 Task: In workplace insights turn off push notifications.
Action: Mouse moved to (681, 59)
Screenshot: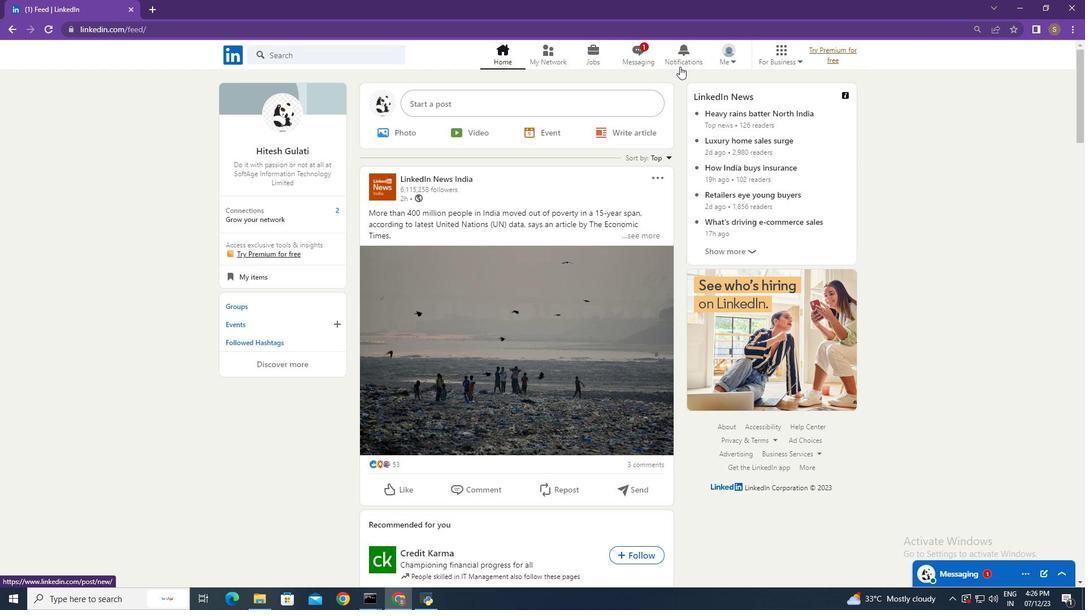 
Action: Mouse pressed left at (681, 59)
Screenshot: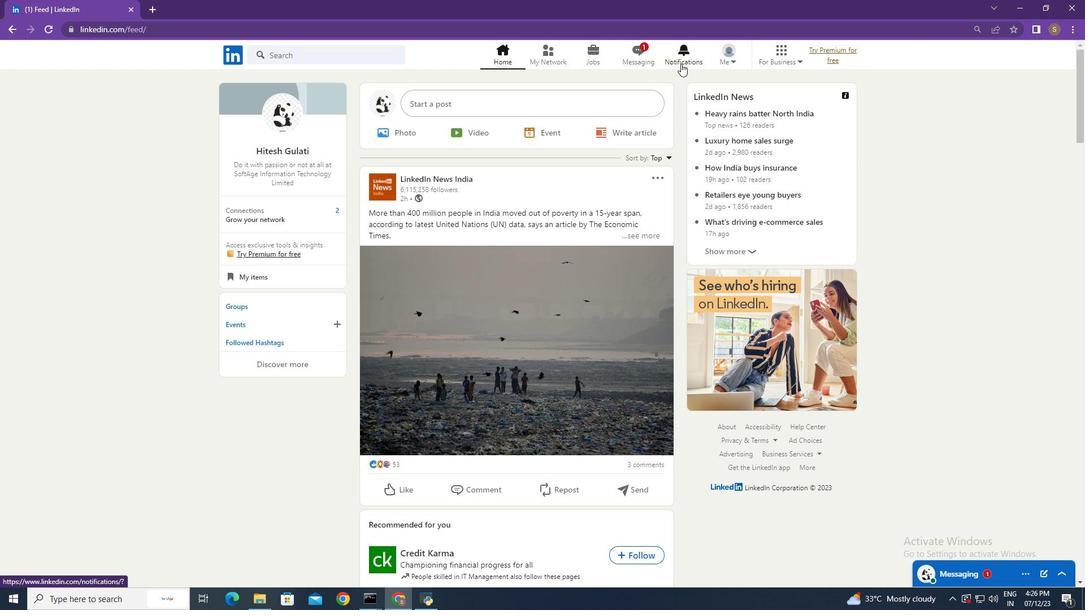 
Action: Mouse moved to (256, 127)
Screenshot: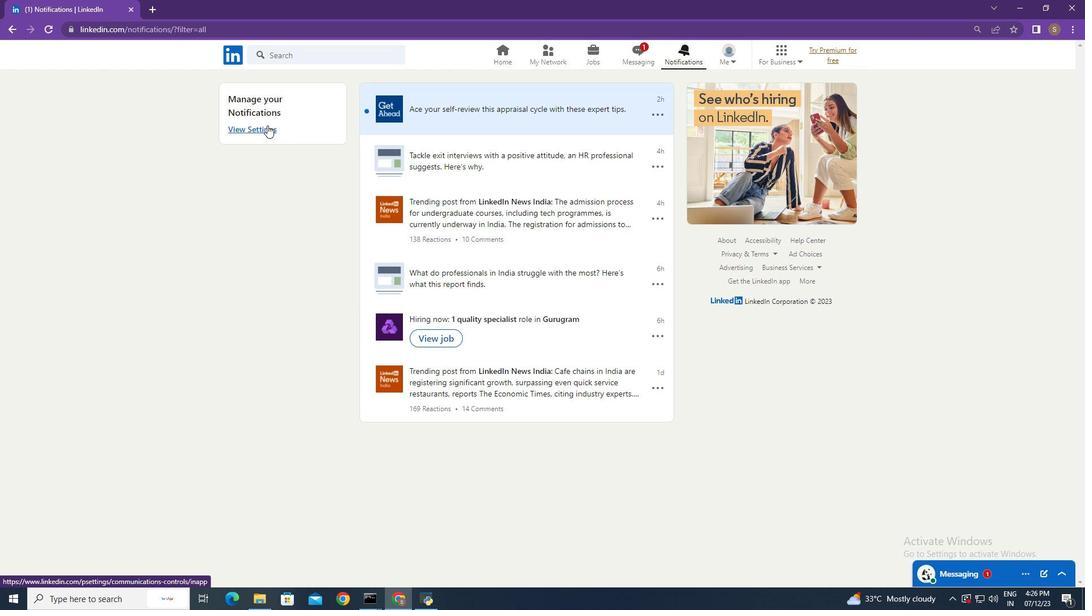 
Action: Mouse pressed left at (256, 127)
Screenshot: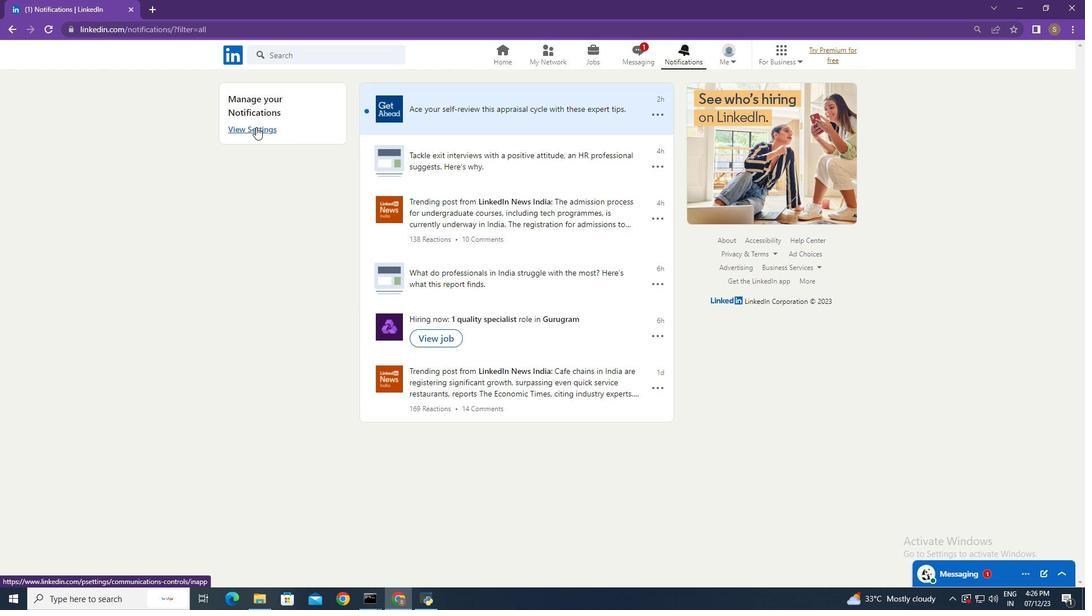 
Action: Mouse moved to (594, 405)
Screenshot: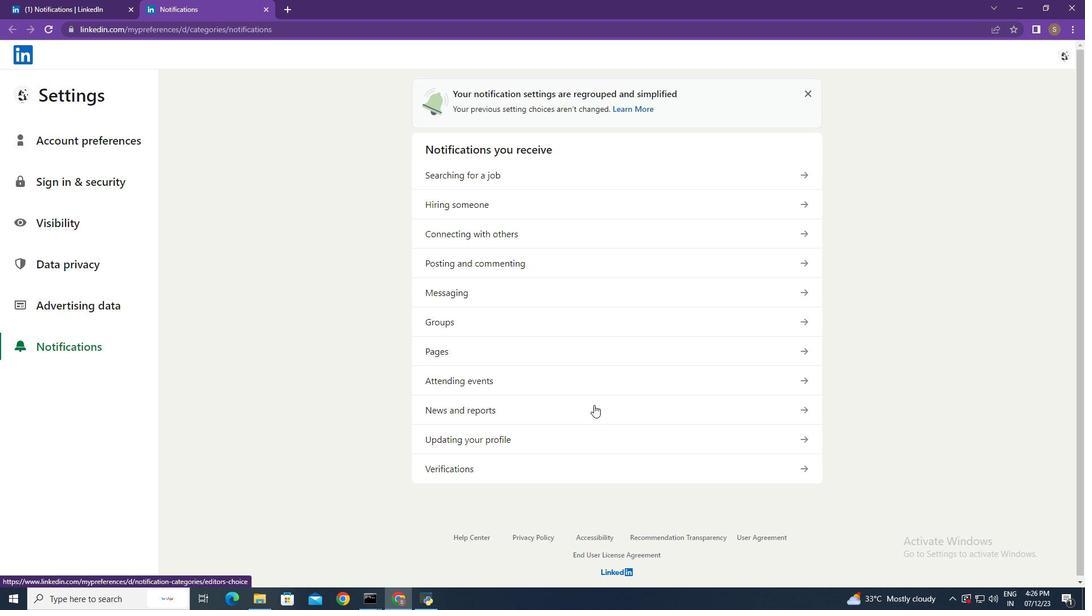 
Action: Mouse pressed left at (594, 405)
Screenshot: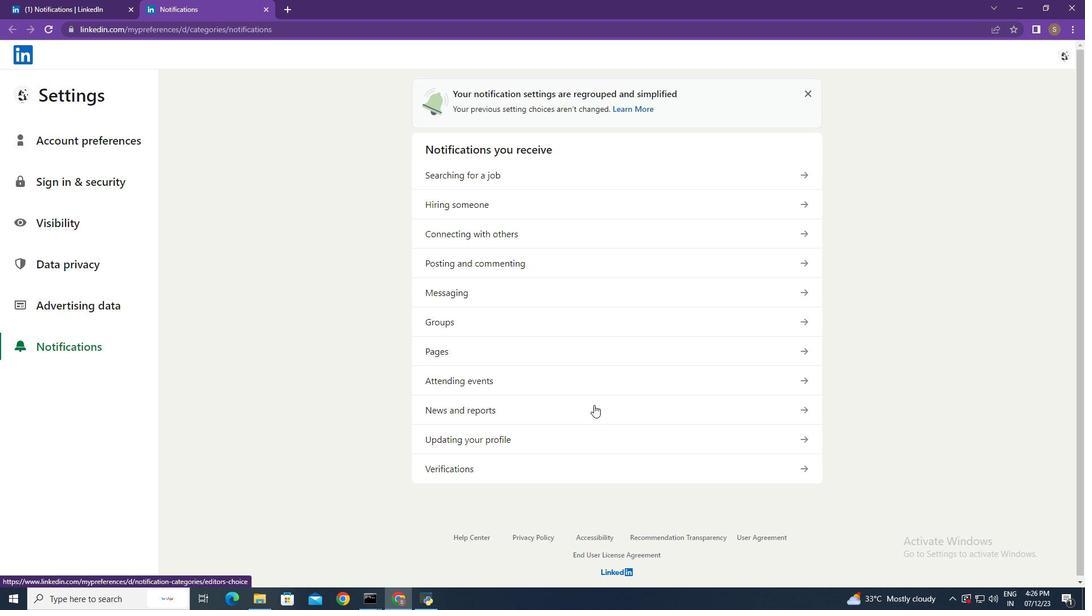 
Action: Mouse moved to (703, 128)
Screenshot: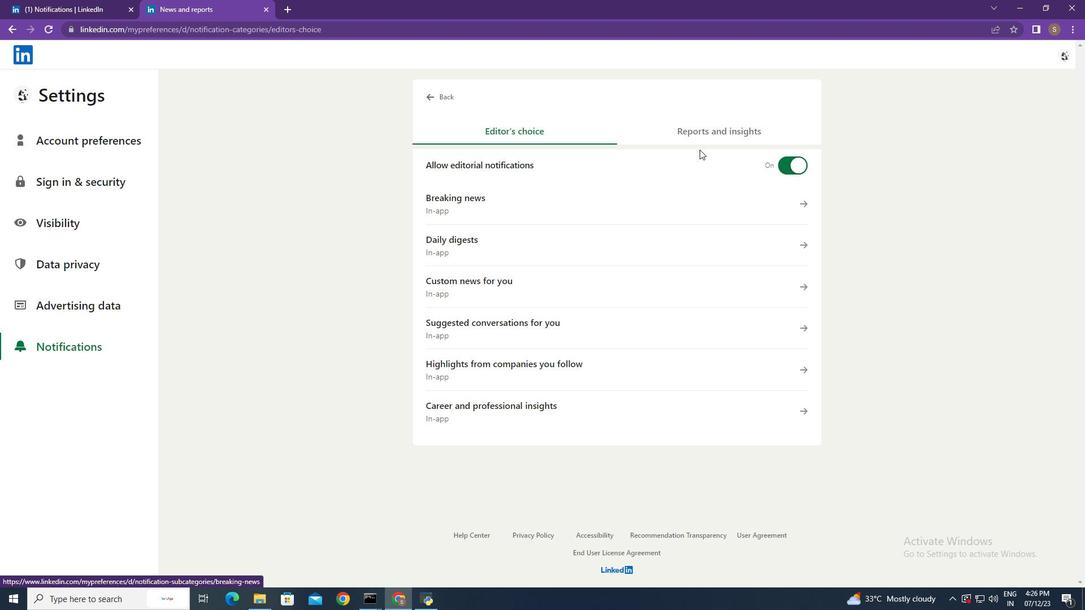 
Action: Mouse pressed left at (703, 128)
Screenshot: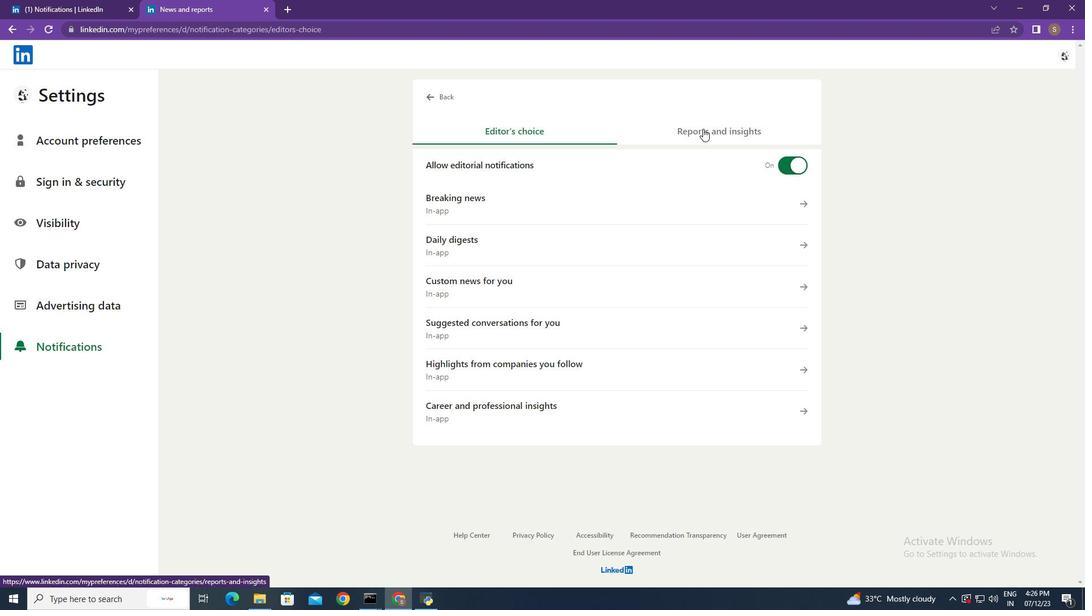
Action: Mouse moved to (654, 246)
Screenshot: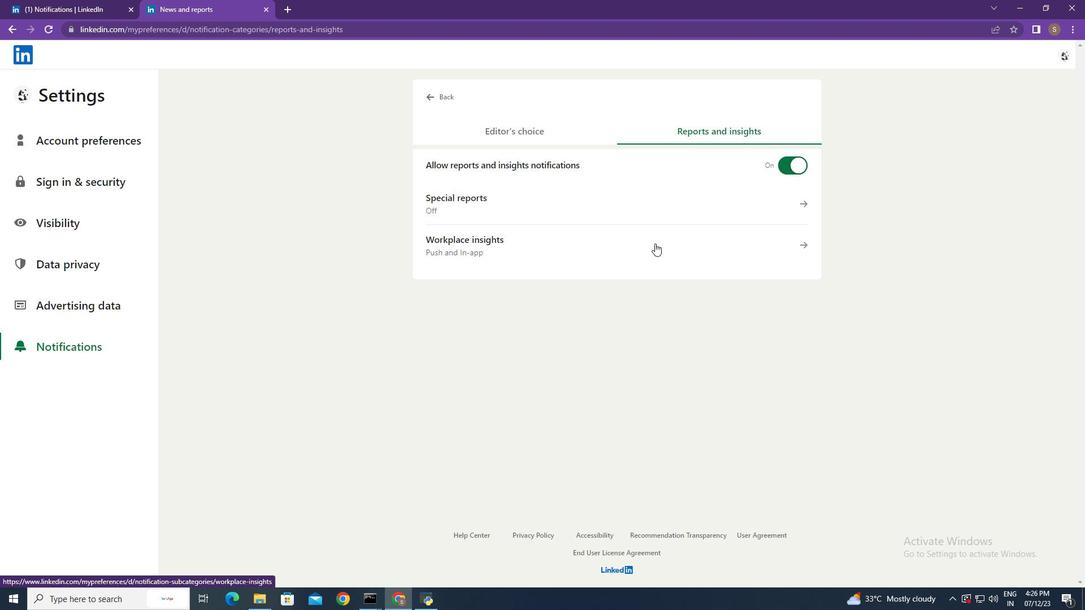 
Action: Mouse pressed left at (654, 246)
Screenshot: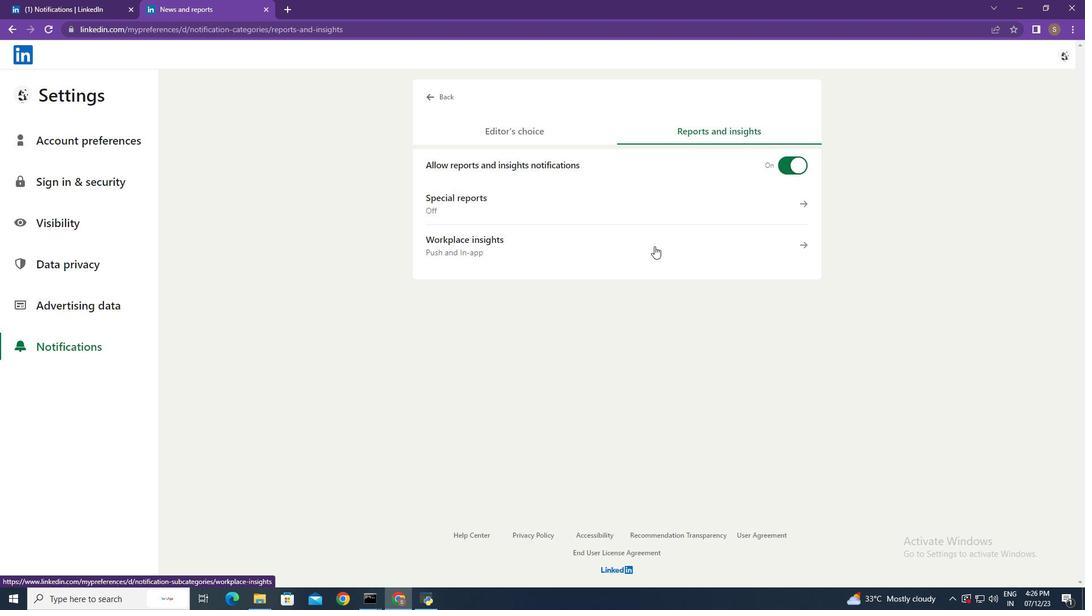 
Action: Mouse moved to (793, 237)
Screenshot: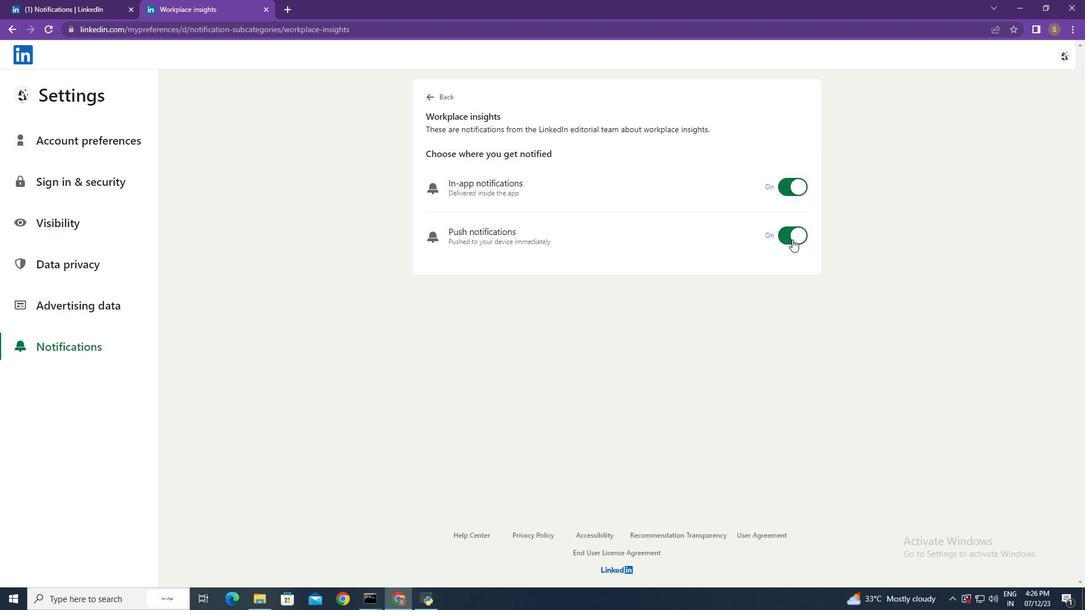 
Action: Mouse pressed left at (793, 237)
Screenshot: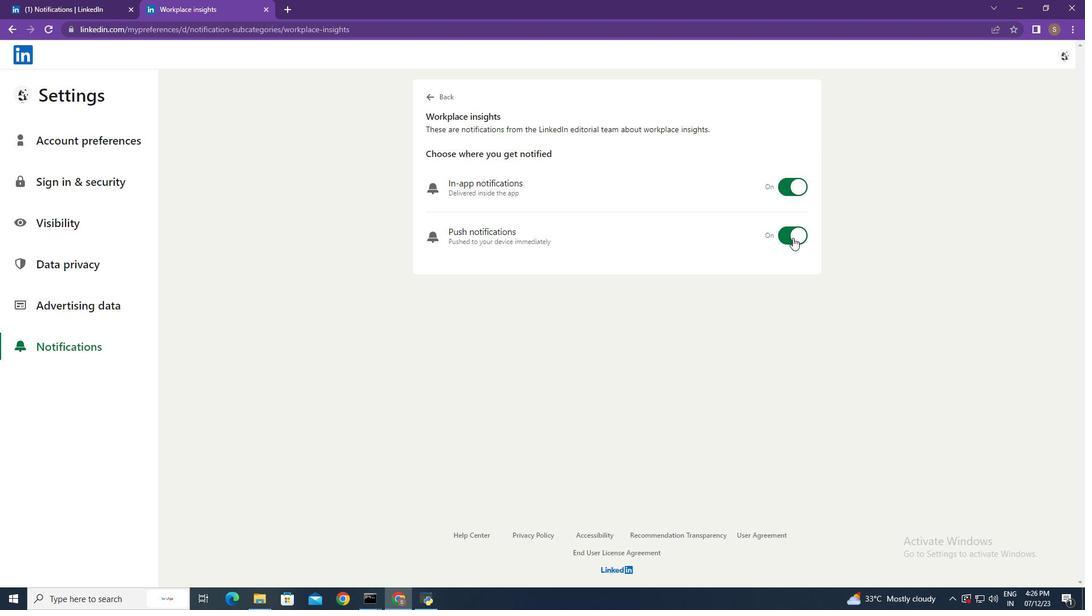 
Action: Mouse moved to (787, 237)
Screenshot: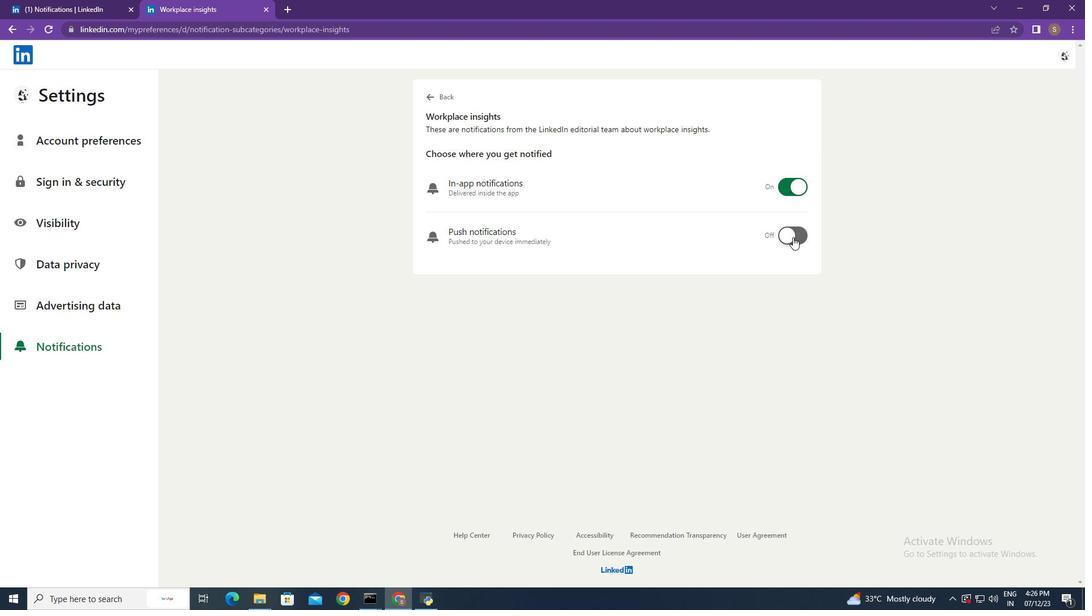 
